 Task: Create a rule when a due date not in this week is set on a card.
Action: Mouse pressed left at (438, 337)
Screenshot: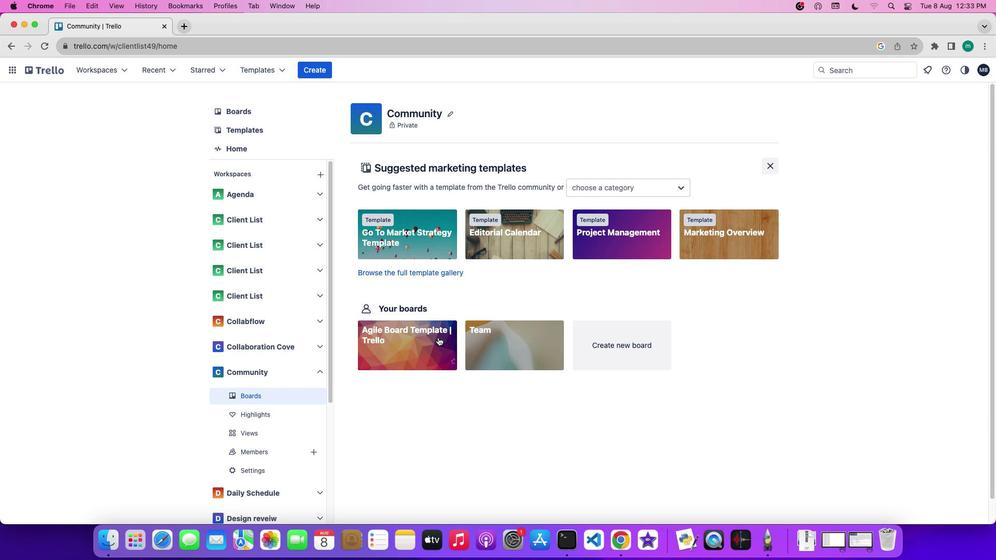 
Action: Mouse moved to (954, 218)
Screenshot: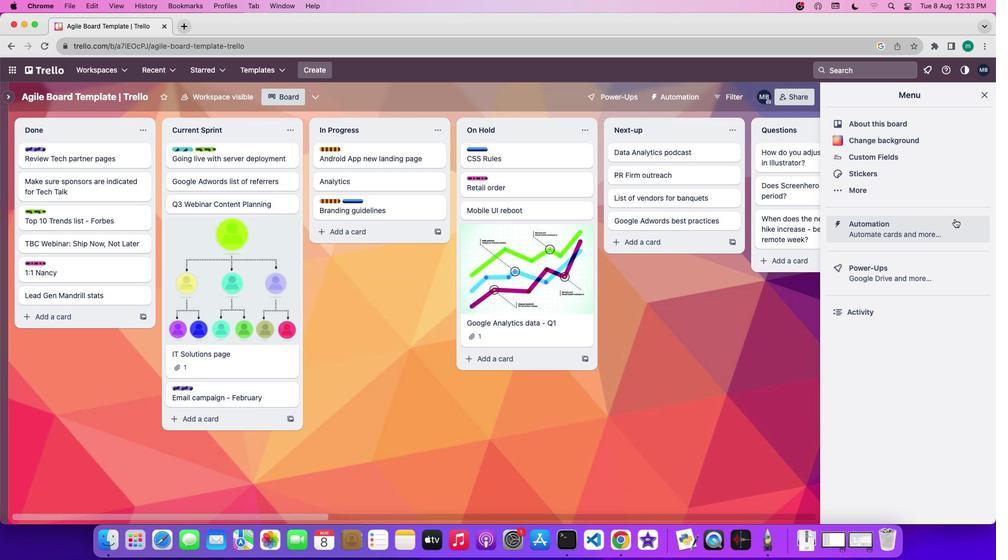 
Action: Mouse pressed left at (954, 218)
Screenshot: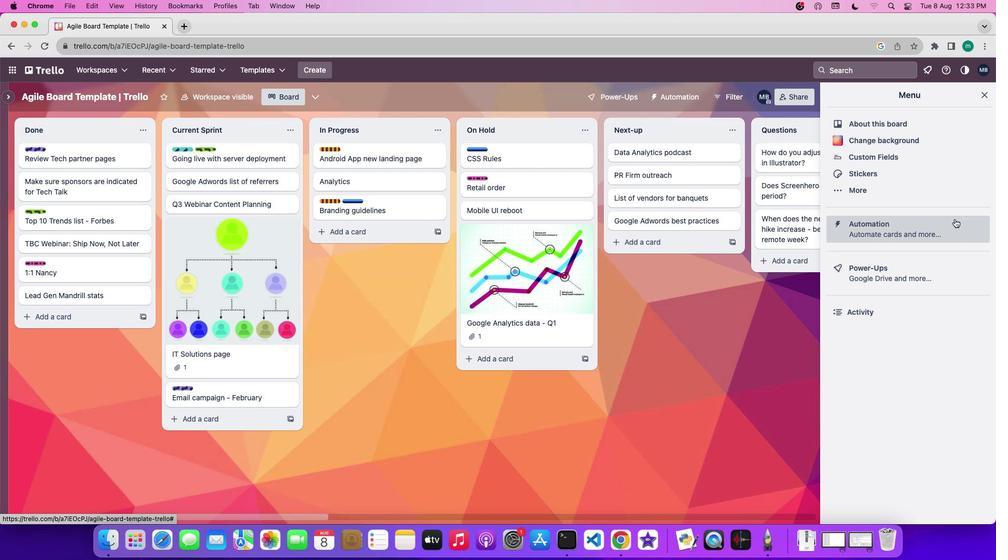 
Action: Mouse moved to (93, 192)
Screenshot: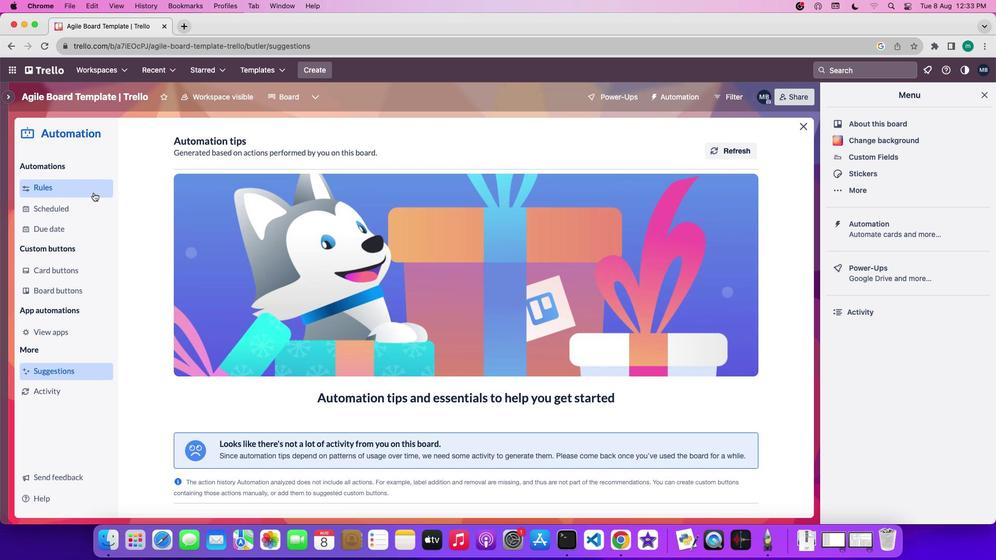 
Action: Mouse pressed left at (93, 192)
Screenshot: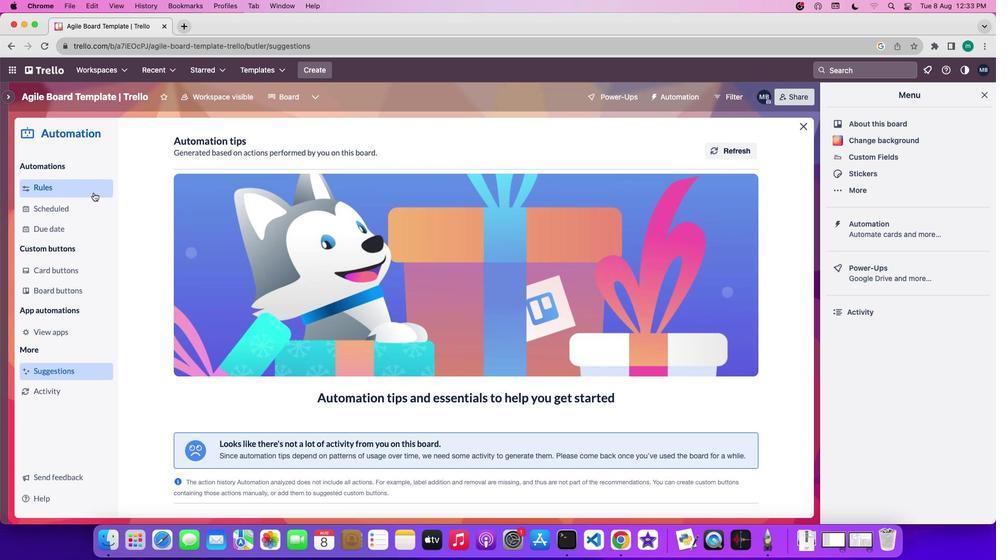 
Action: Mouse moved to (671, 144)
Screenshot: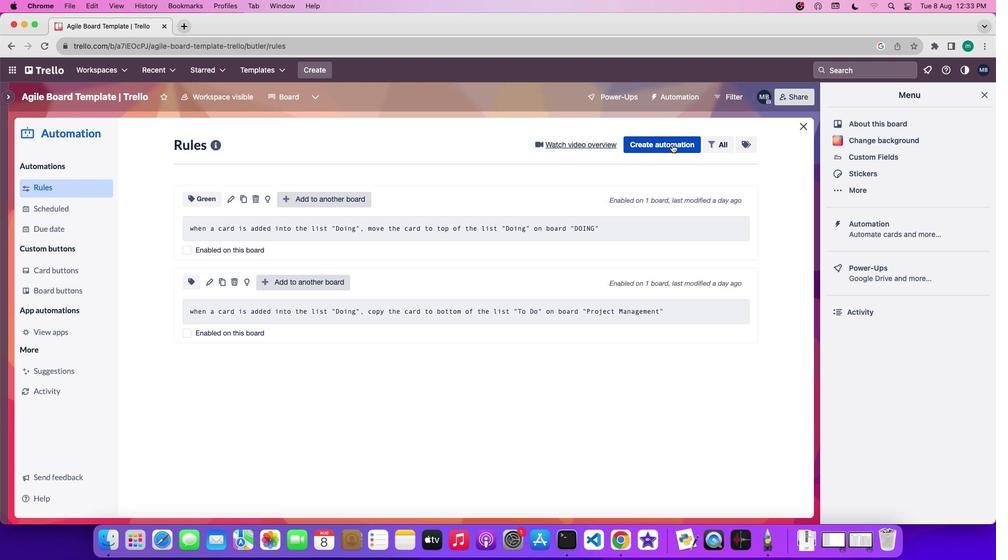 
Action: Mouse pressed left at (671, 144)
Screenshot: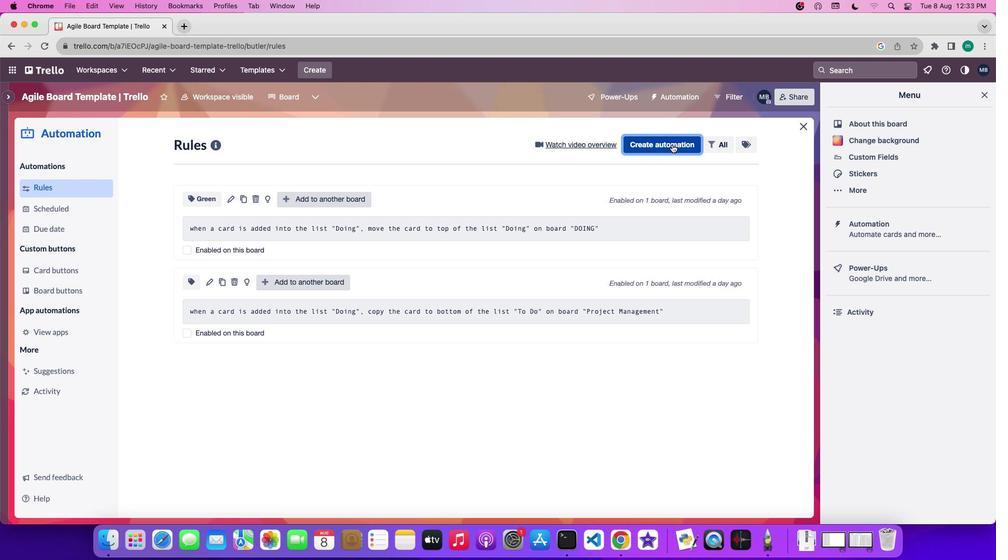 
Action: Mouse moved to (502, 308)
Screenshot: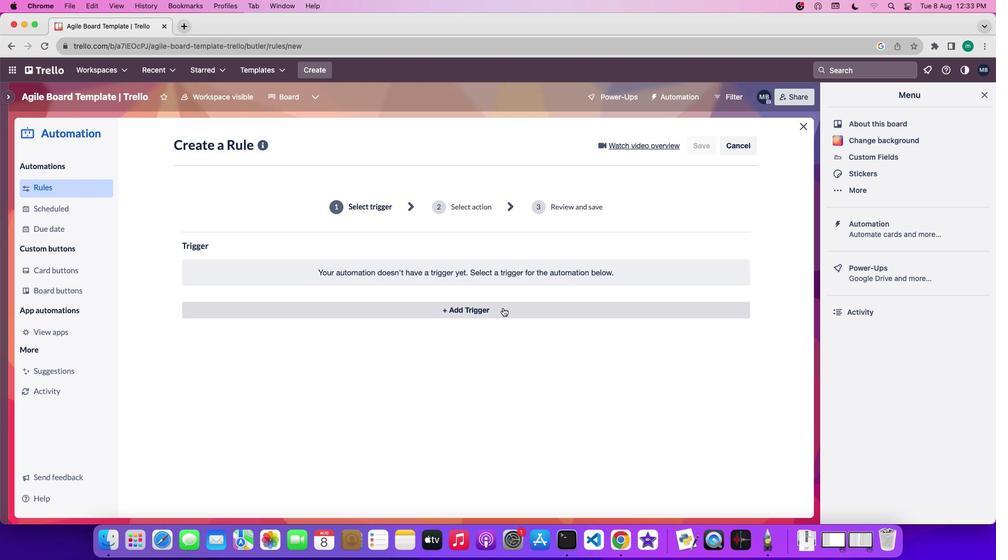
Action: Mouse pressed left at (502, 308)
Screenshot: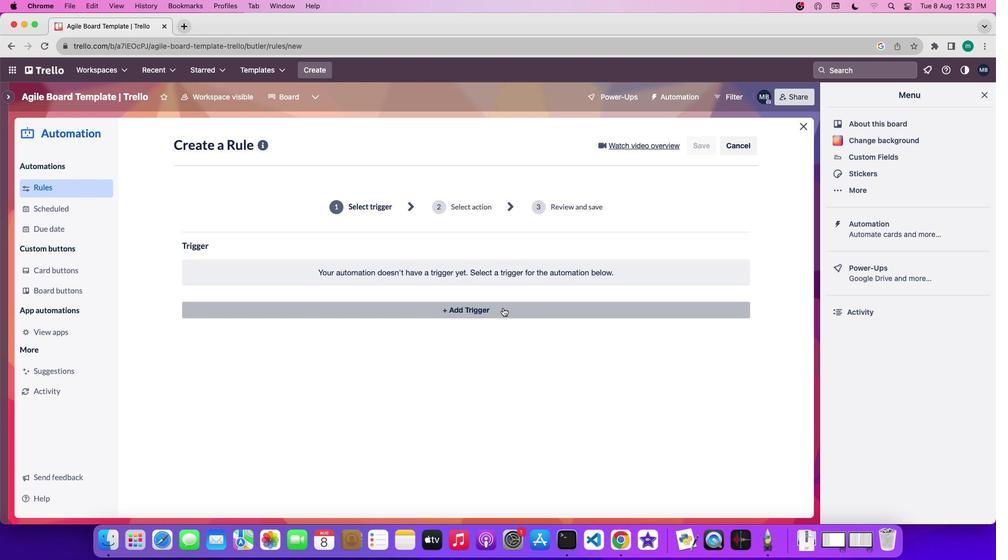 
Action: Mouse scrolled (502, 308) with delta (0, 0)
Screenshot: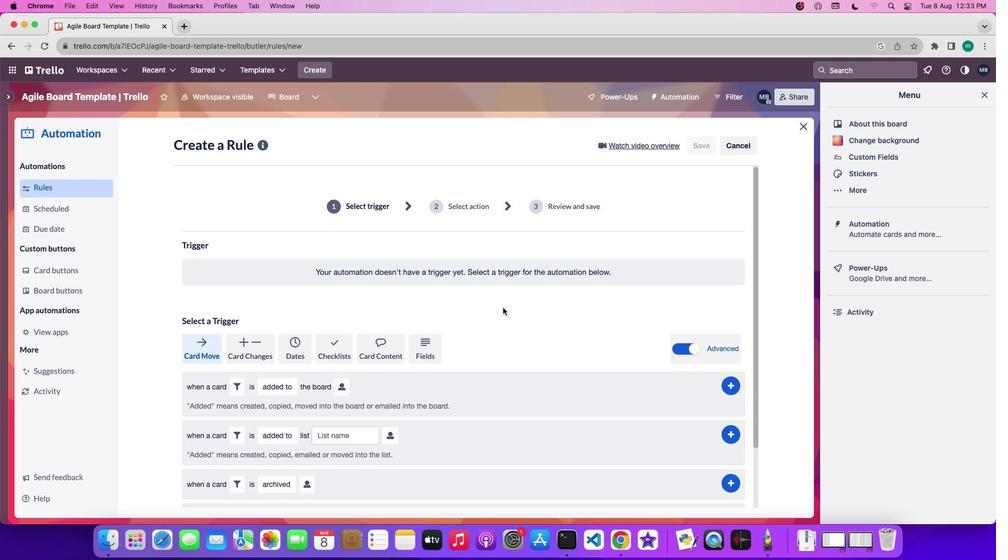 
Action: Mouse scrolled (502, 308) with delta (0, 0)
Screenshot: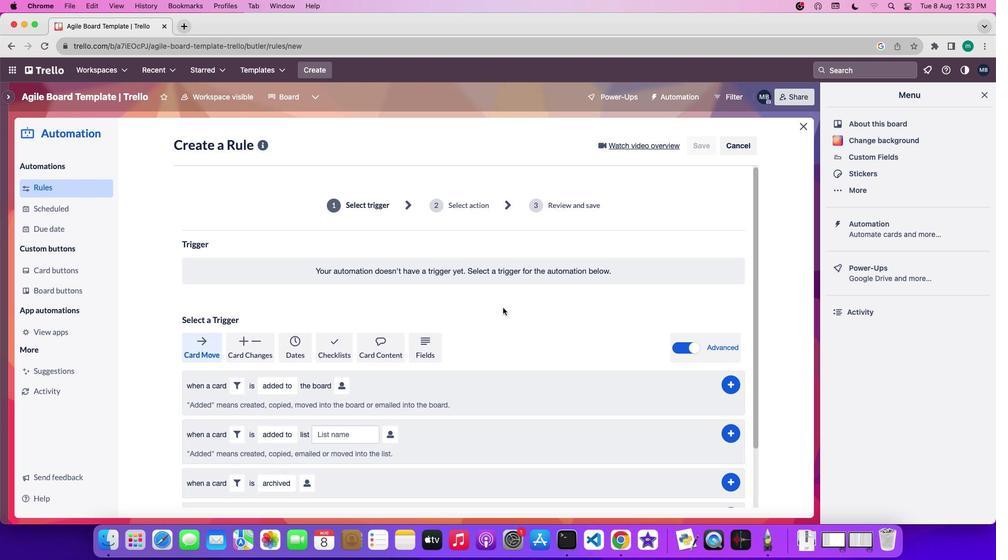 
Action: Mouse scrolled (502, 308) with delta (0, -1)
Screenshot: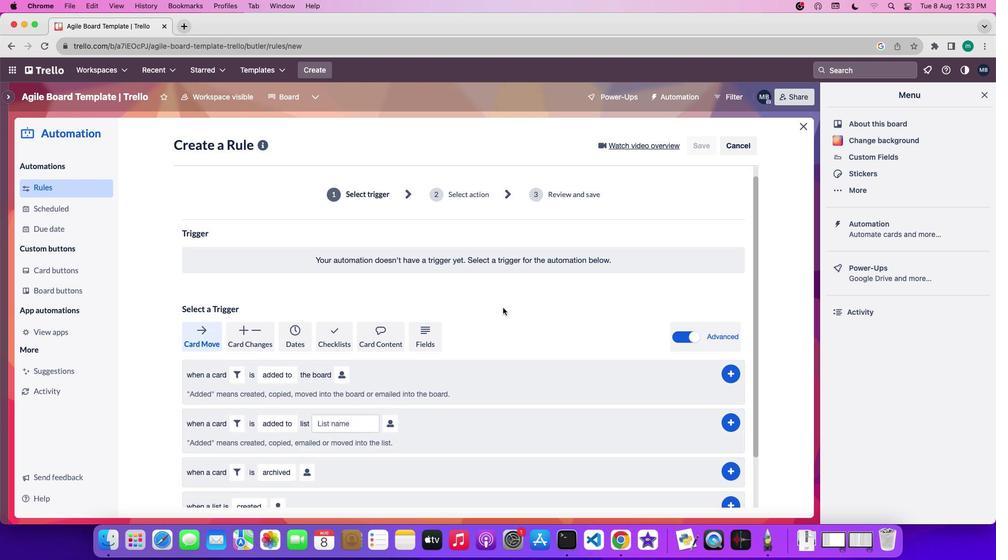 
Action: Mouse scrolled (502, 308) with delta (0, -1)
Screenshot: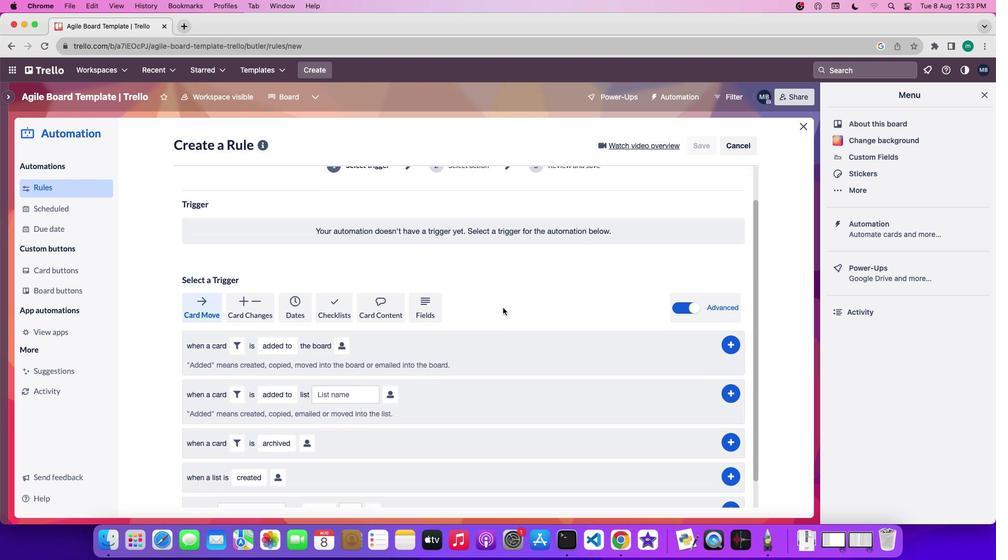 
Action: Mouse moved to (304, 275)
Screenshot: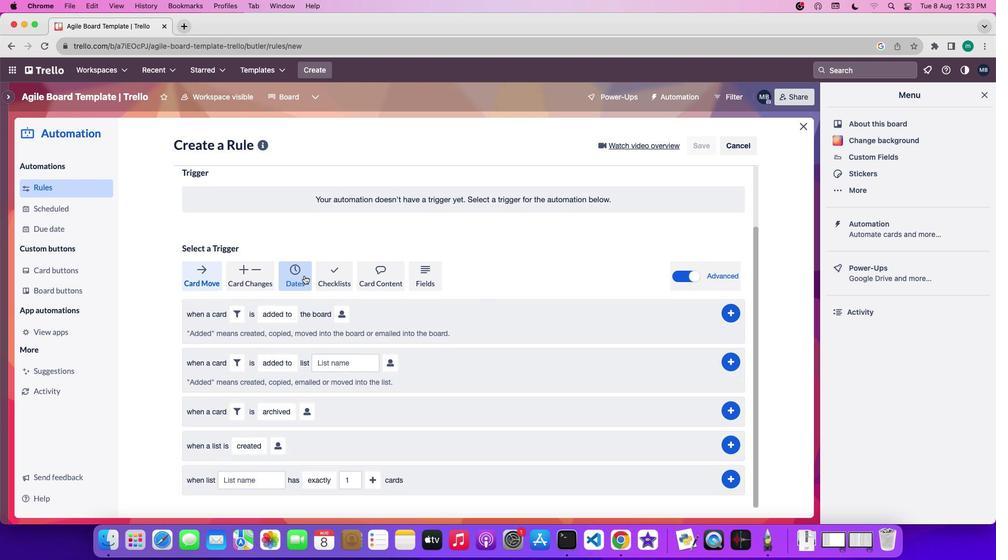 
Action: Mouse pressed left at (304, 275)
Screenshot: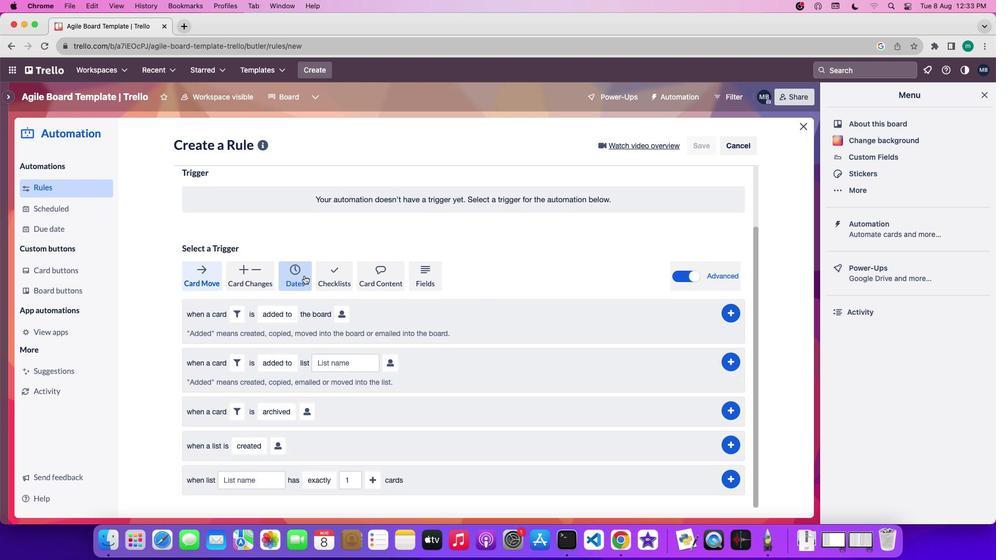 
Action: Mouse moved to (343, 287)
Screenshot: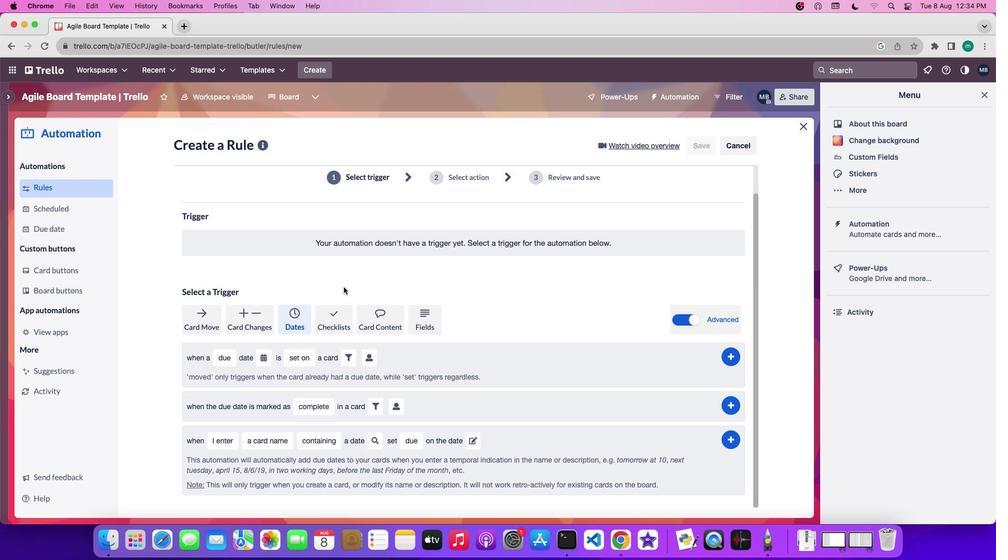 
Action: Mouse scrolled (343, 287) with delta (0, 0)
Screenshot: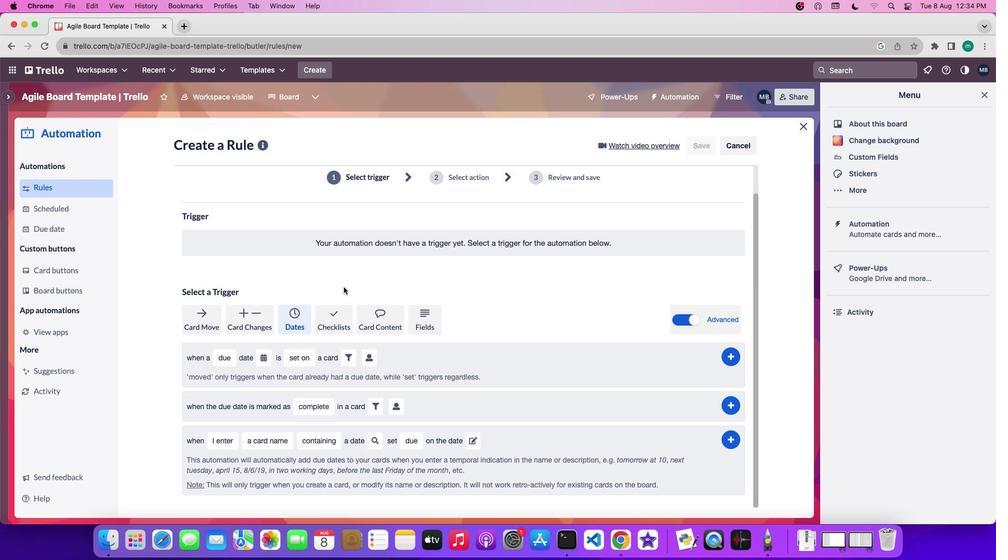 
Action: Mouse scrolled (343, 287) with delta (0, 0)
Screenshot: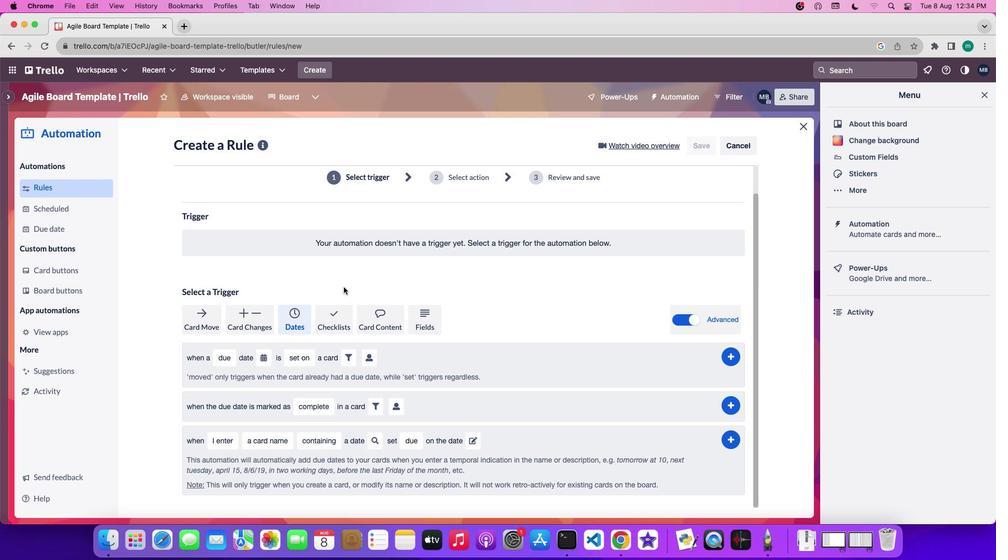 
Action: Mouse scrolled (343, 287) with delta (0, 0)
Screenshot: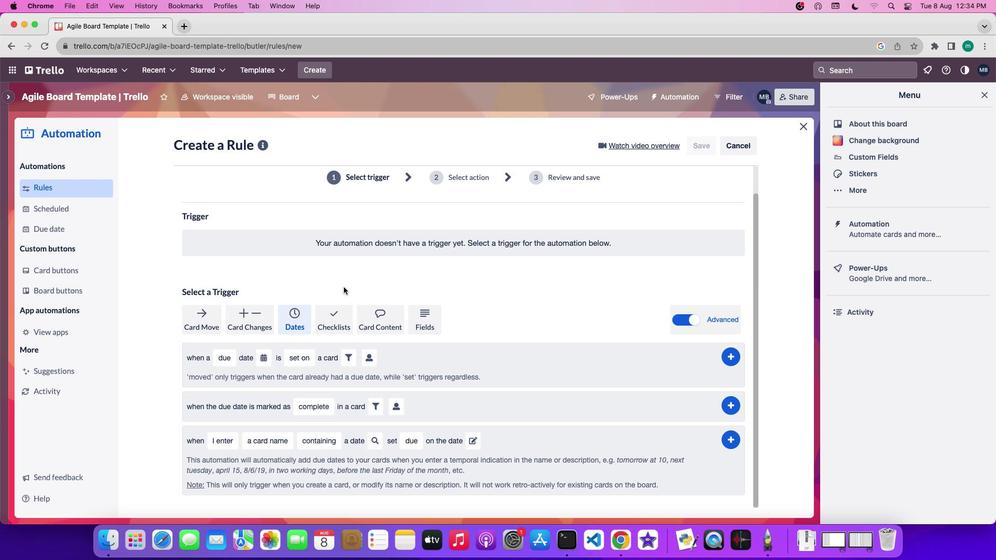 
Action: Mouse moved to (220, 353)
Screenshot: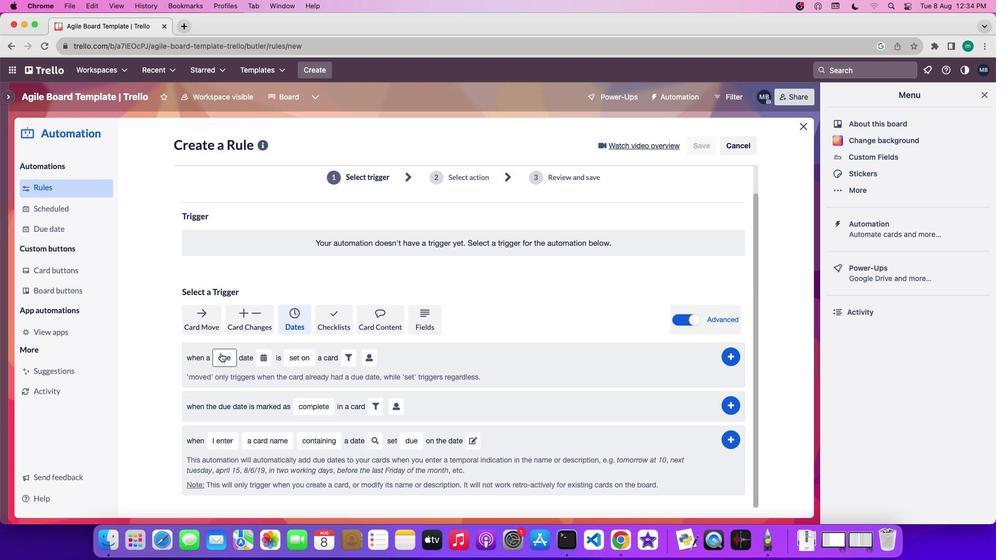 
Action: Mouse pressed left at (220, 353)
Screenshot: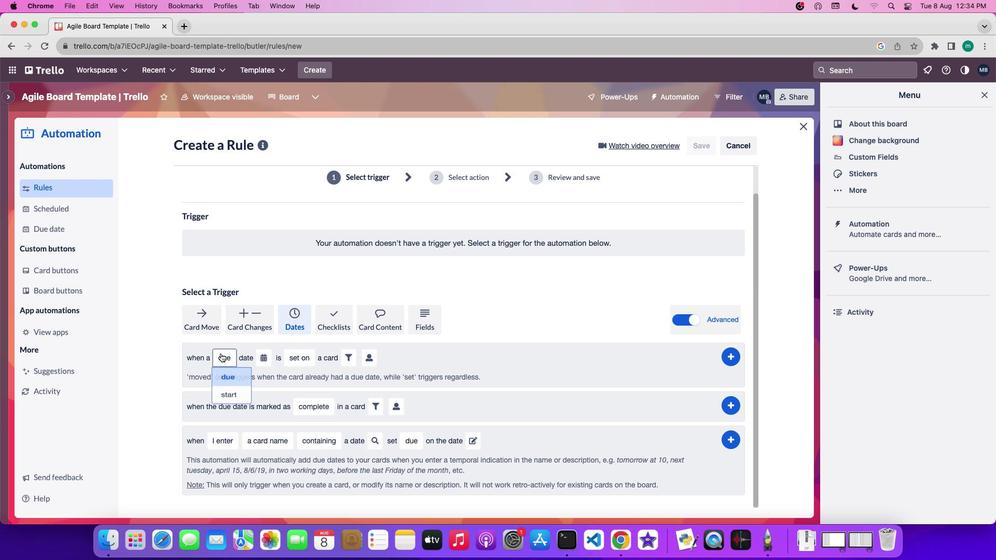
Action: Mouse moved to (222, 380)
Screenshot: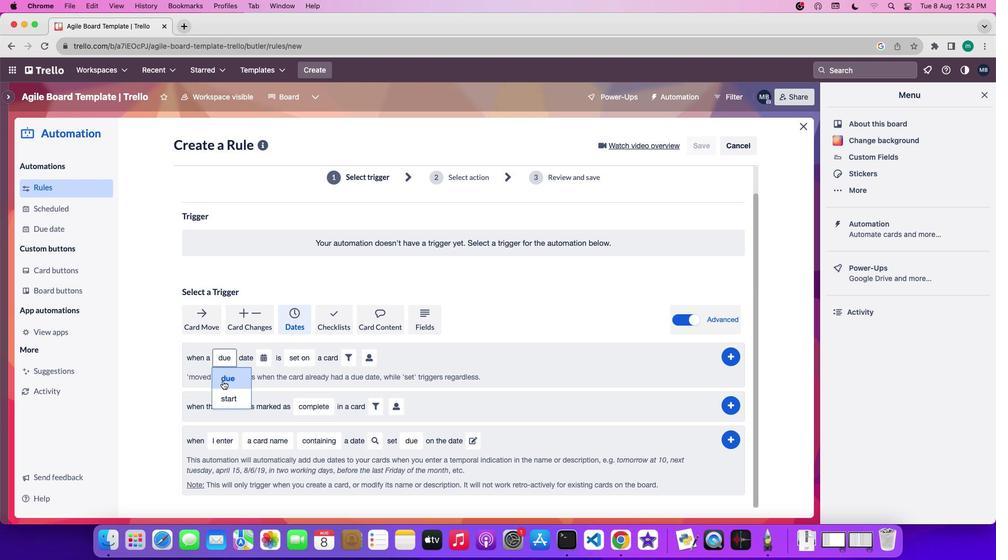 
Action: Mouse pressed left at (222, 380)
Screenshot: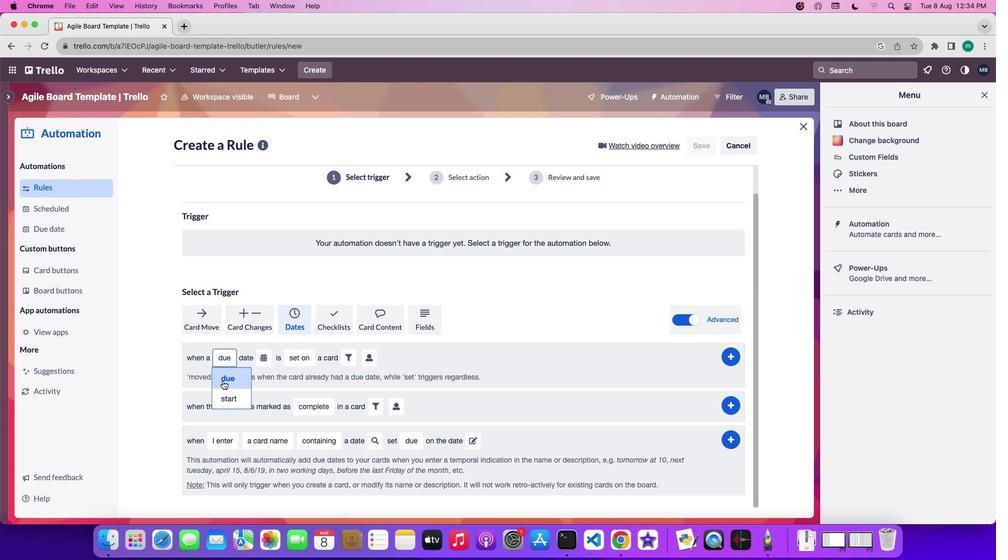 
Action: Mouse moved to (260, 360)
Screenshot: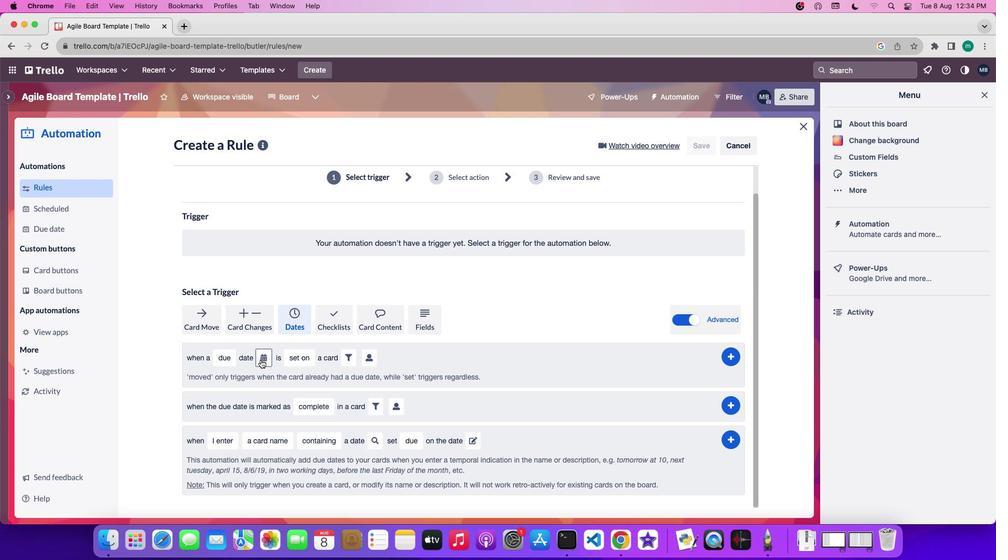 
Action: Mouse pressed left at (260, 360)
Screenshot: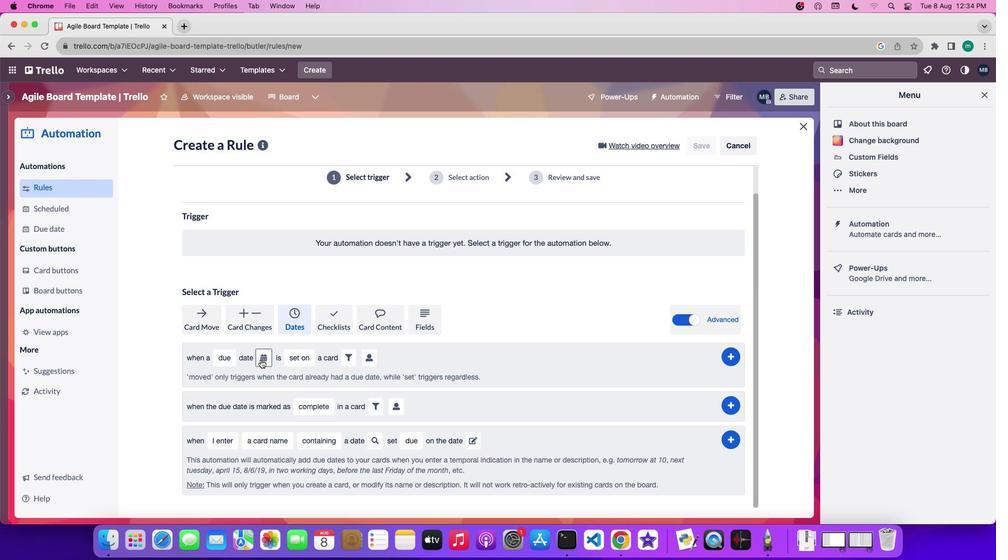 
Action: Mouse moved to (283, 437)
Screenshot: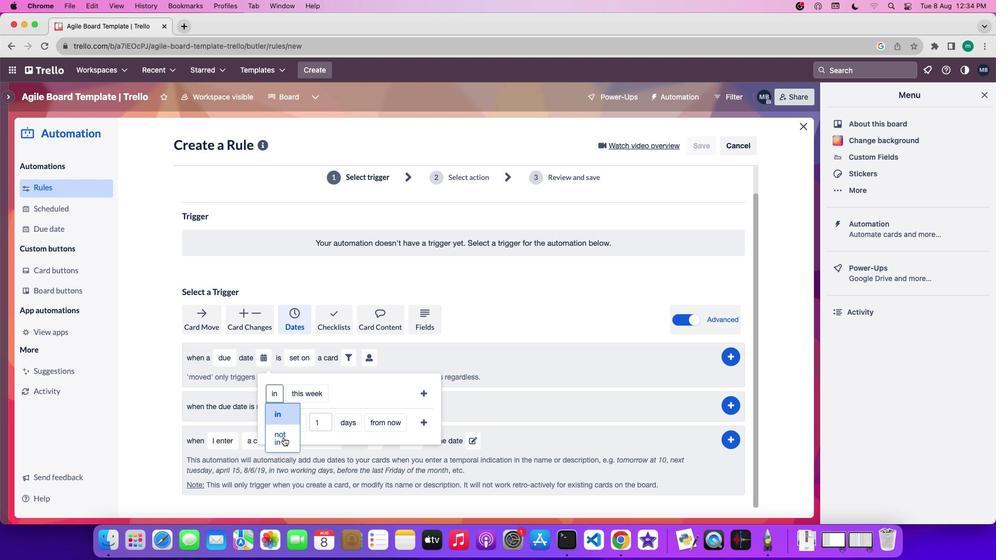 
Action: Mouse pressed left at (283, 437)
Screenshot: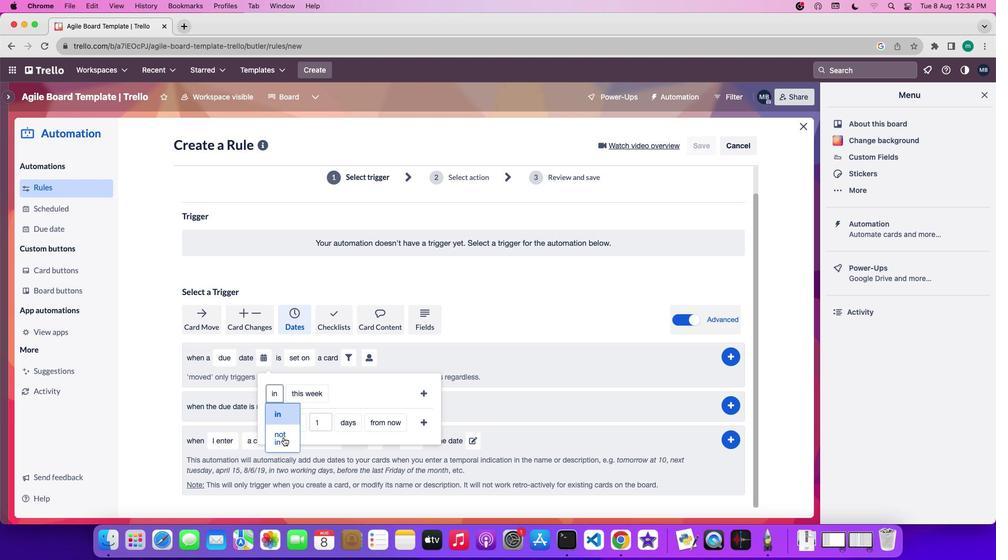 
Action: Mouse moved to (308, 399)
Screenshot: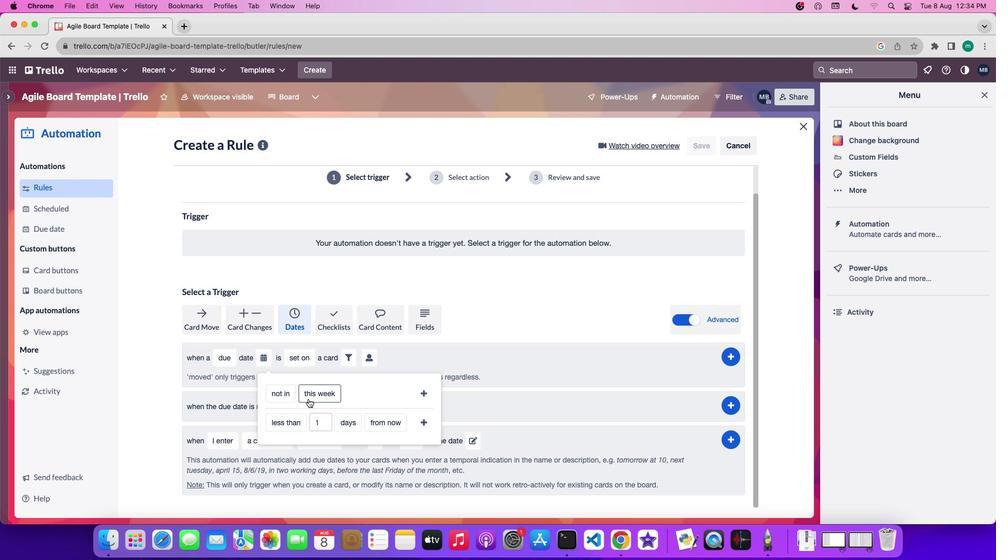 
Action: Mouse pressed left at (308, 399)
Screenshot: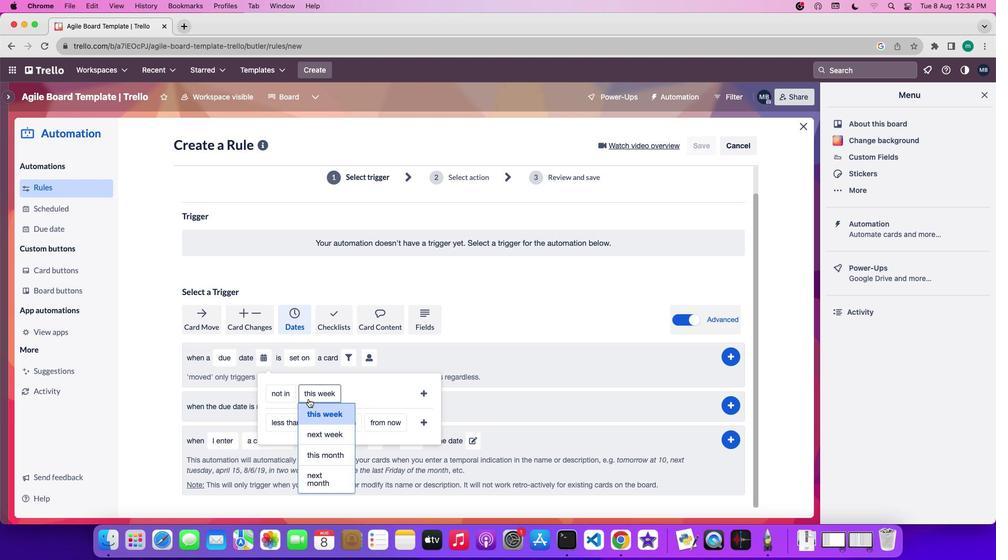 
Action: Mouse moved to (320, 417)
Screenshot: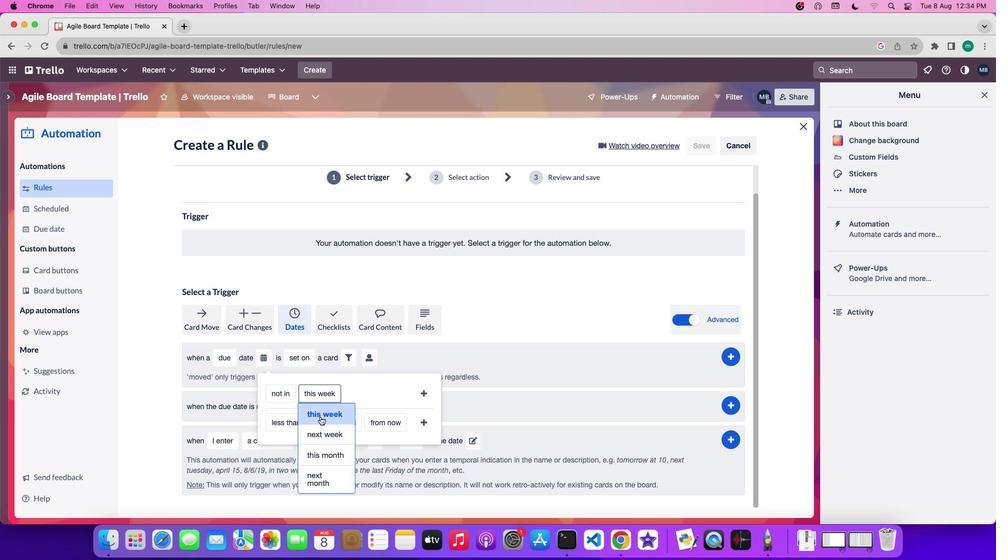 
Action: Mouse pressed left at (320, 417)
Screenshot: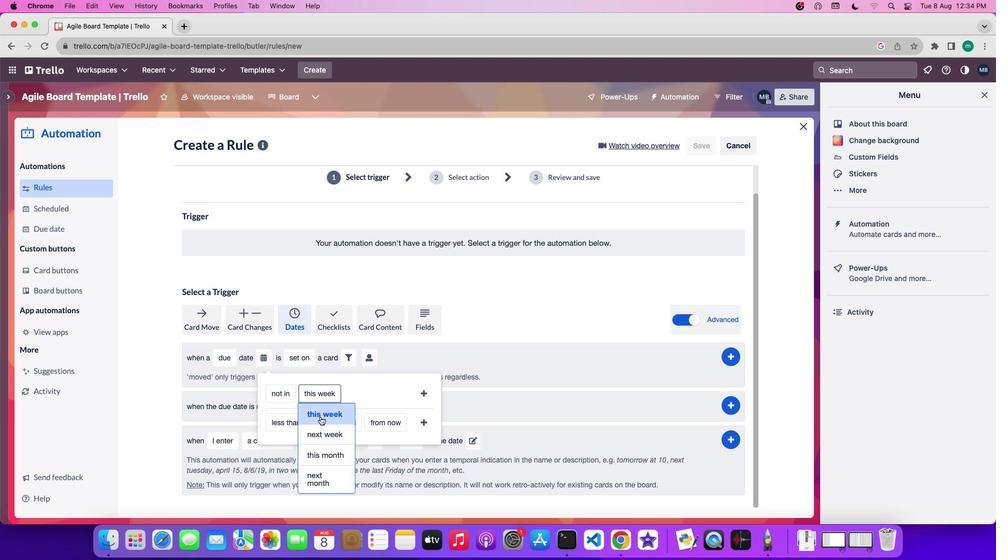 
Action: Mouse moved to (423, 394)
Screenshot: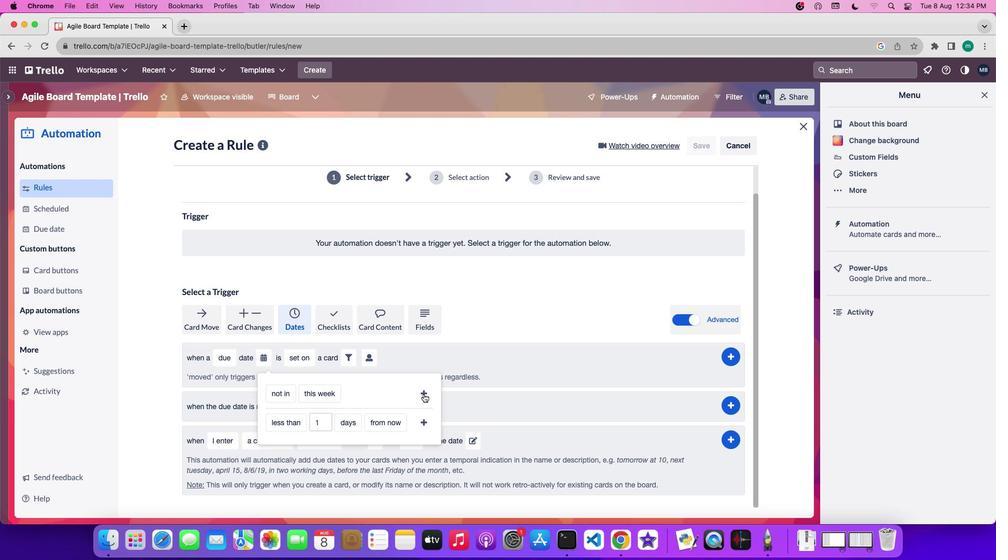 
Action: Mouse pressed left at (423, 394)
Screenshot: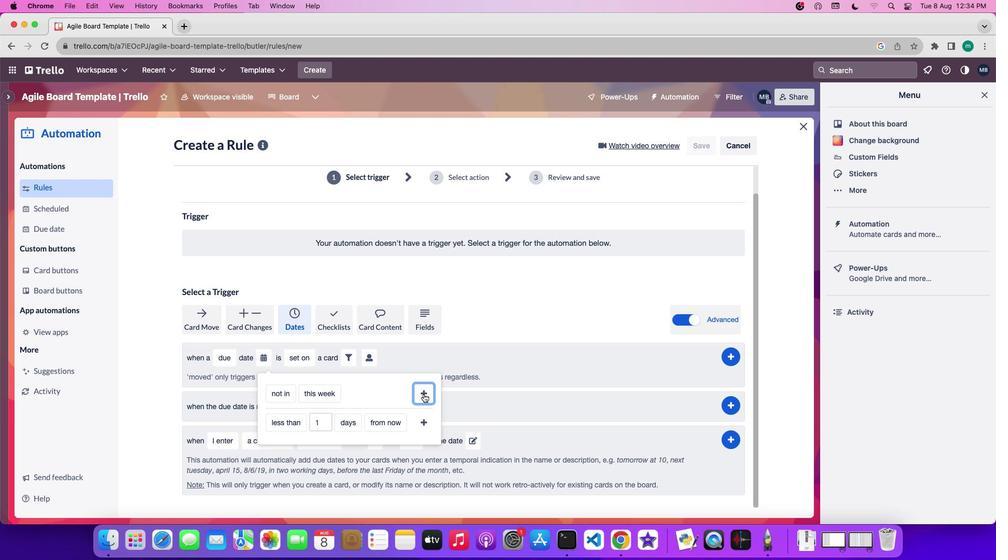 
Action: Mouse moved to (729, 356)
Screenshot: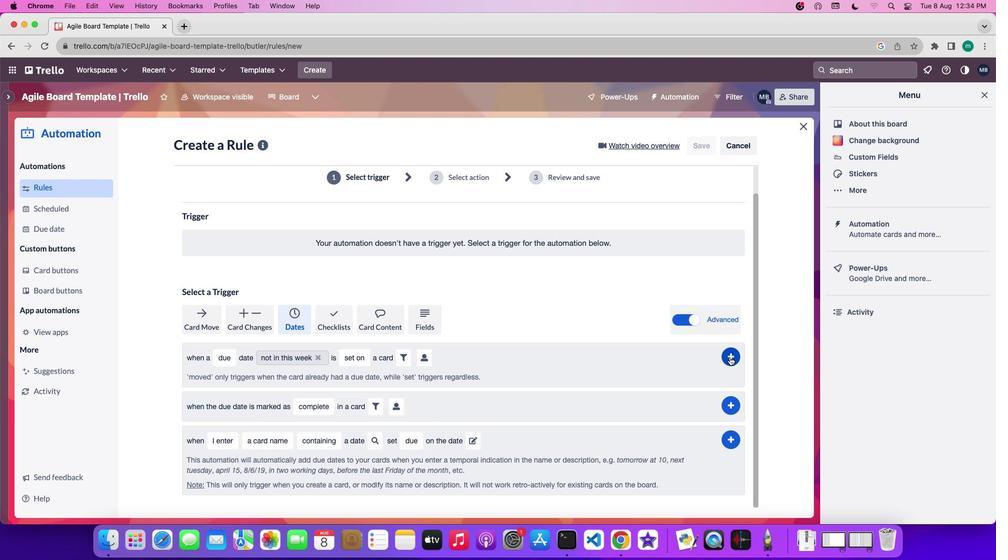 
Action: Mouse pressed left at (729, 356)
Screenshot: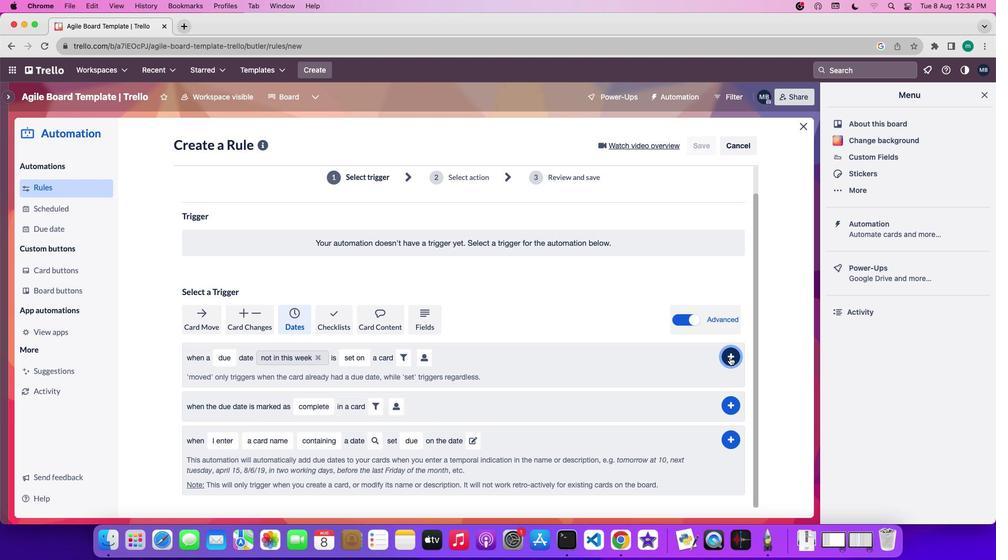 
